 Task: Create a rule when a due date between working days from now is moved in a card by anyone except me.
Action: Mouse moved to (1185, 98)
Screenshot: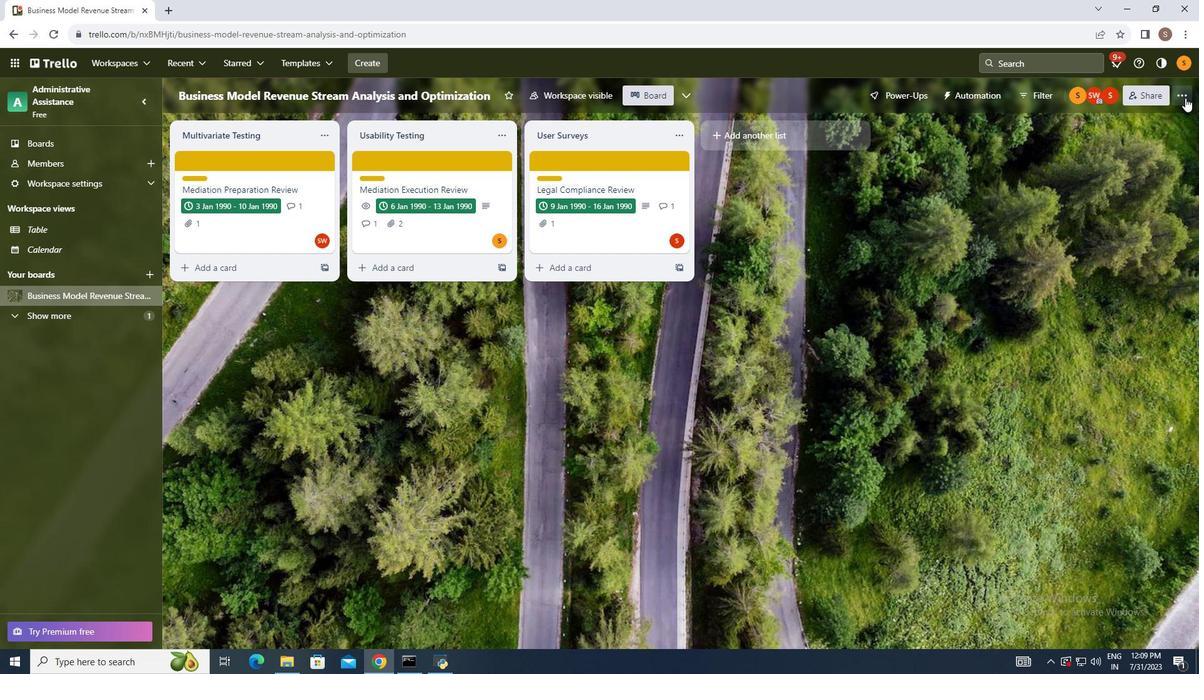 
Action: Mouse pressed left at (1185, 98)
Screenshot: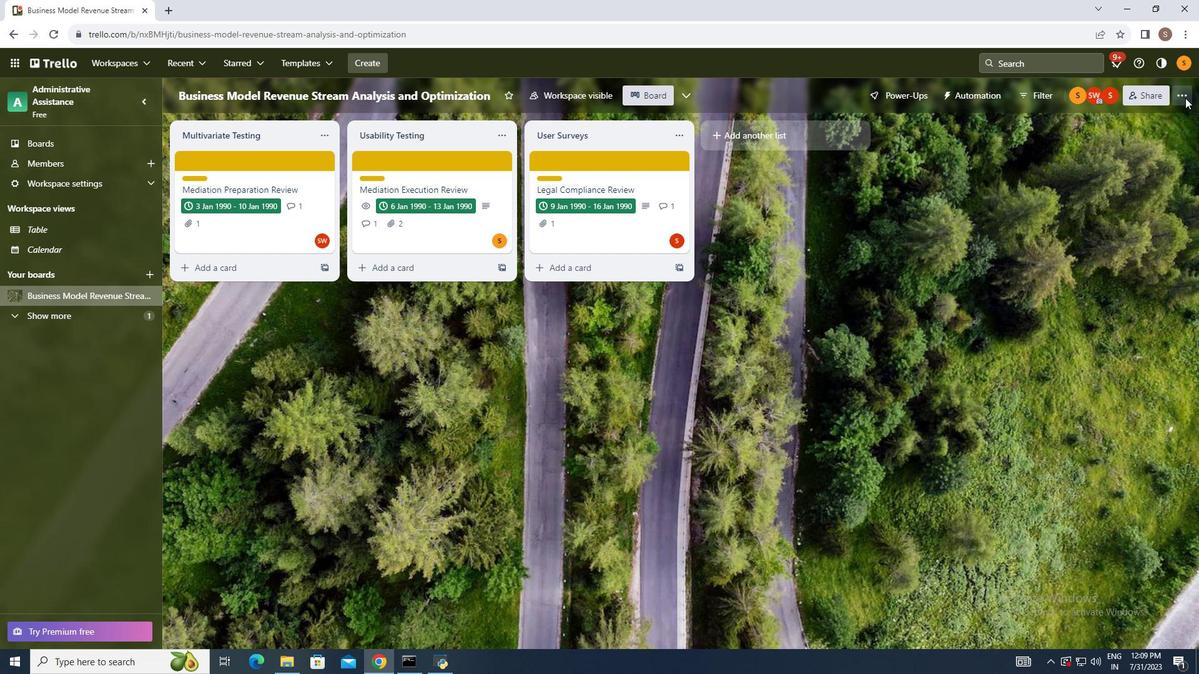 
Action: Mouse moved to (1099, 251)
Screenshot: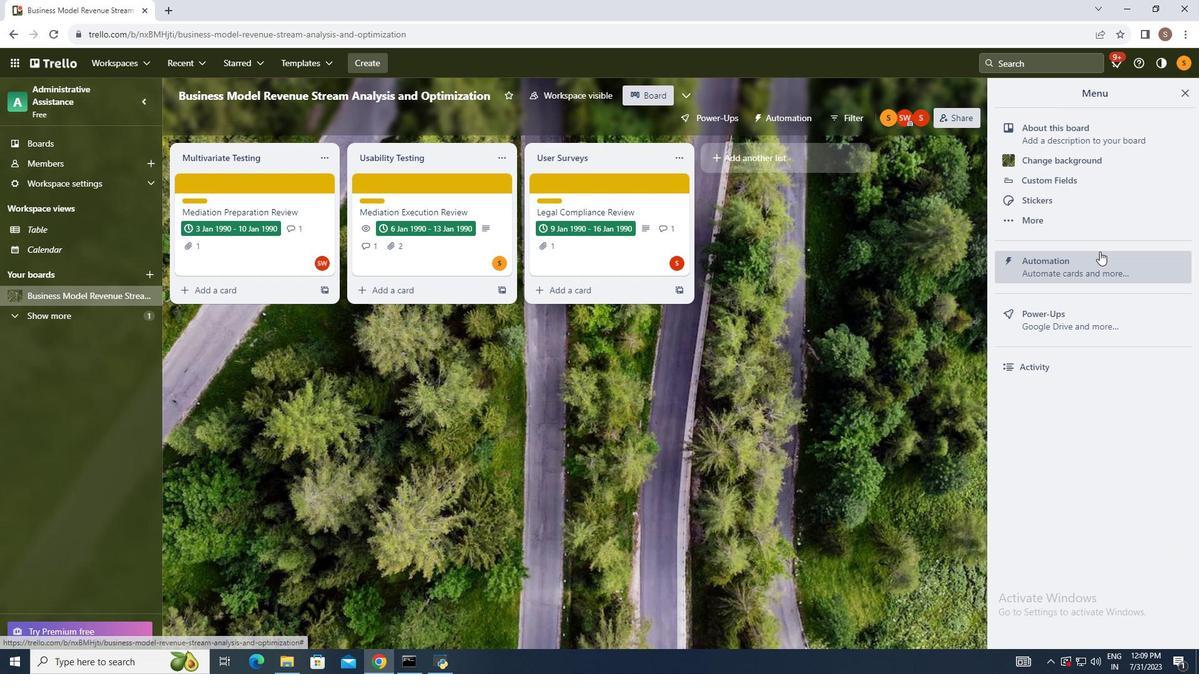 
Action: Mouse pressed left at (1099, 251)
Screenshot: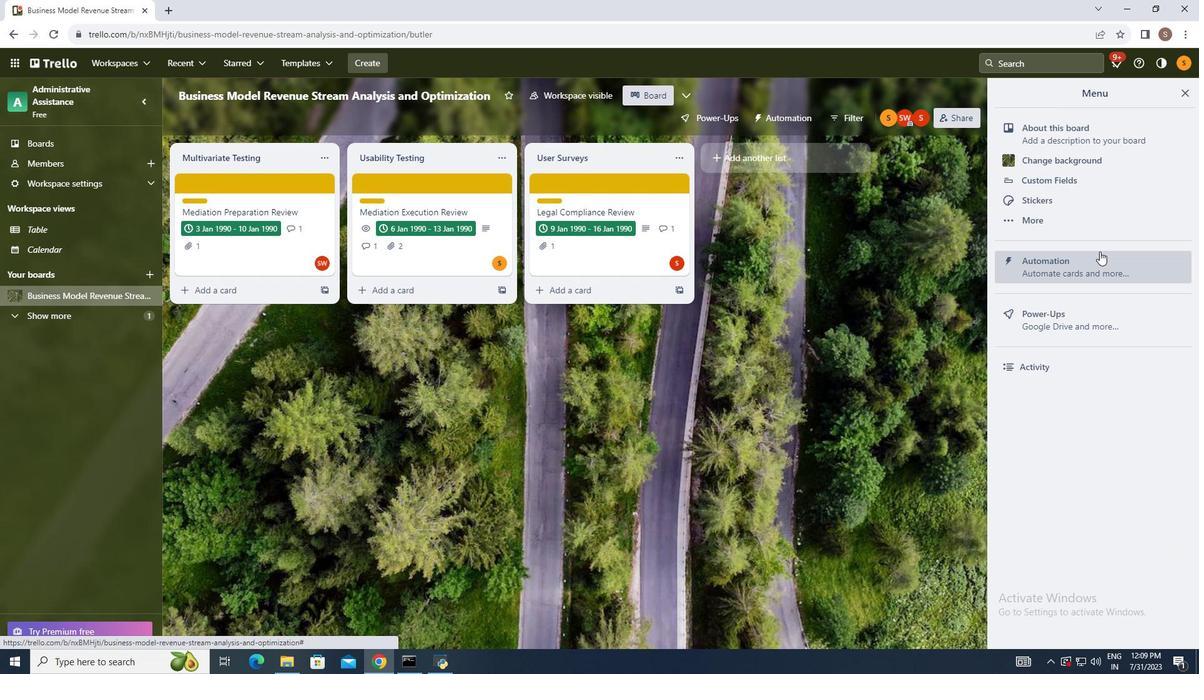 
Action: Mouse moved to (231, 236)
Screenshot: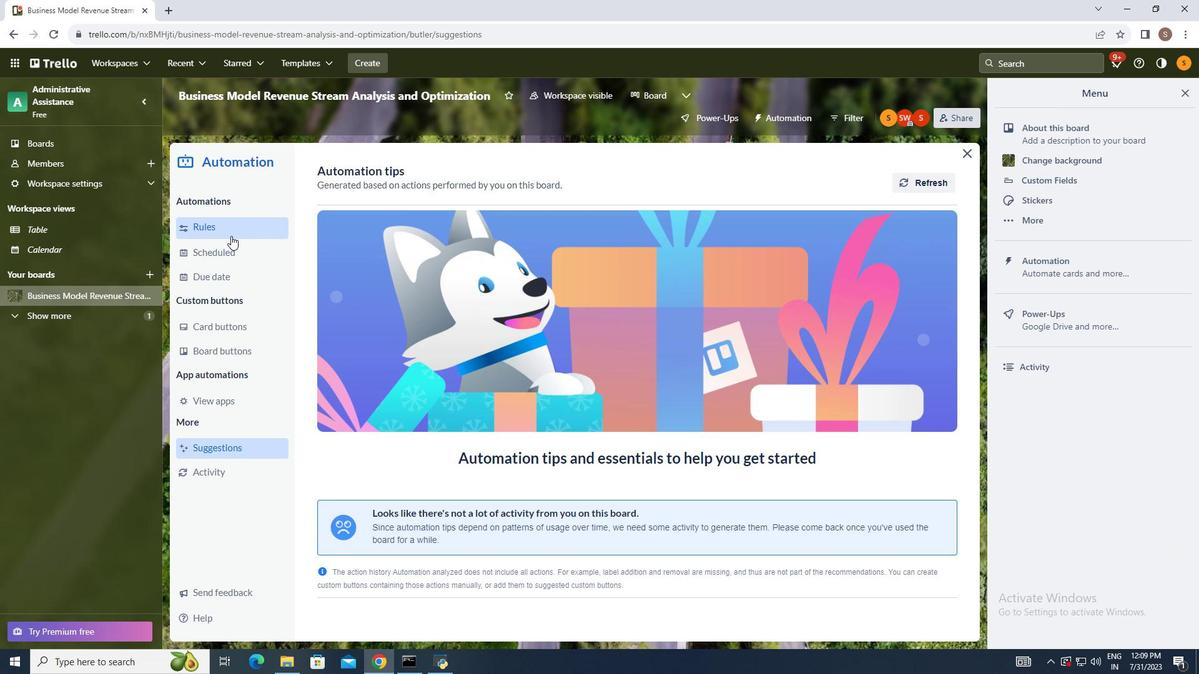 
Action: Mouse pressed left at (231, 236)
Screenshot: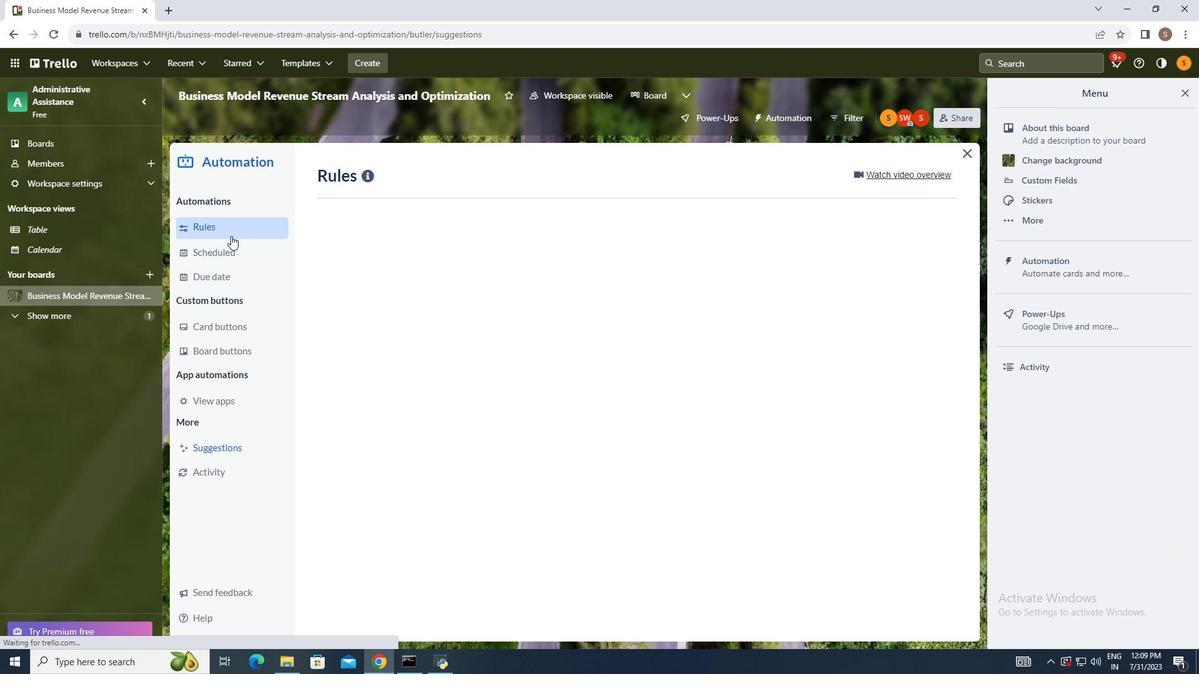 
Action: Mouse moved to (843, 176)
Screenshot: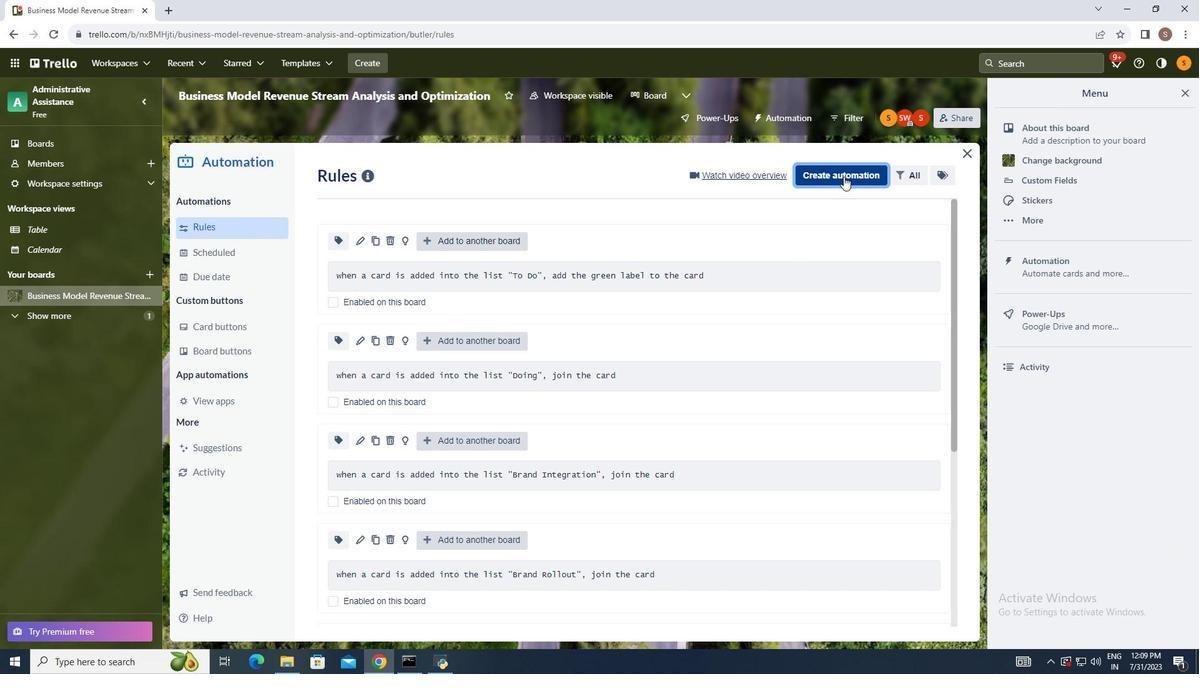 
Action: Mouse pressed left at (843, 176)
Screenshot: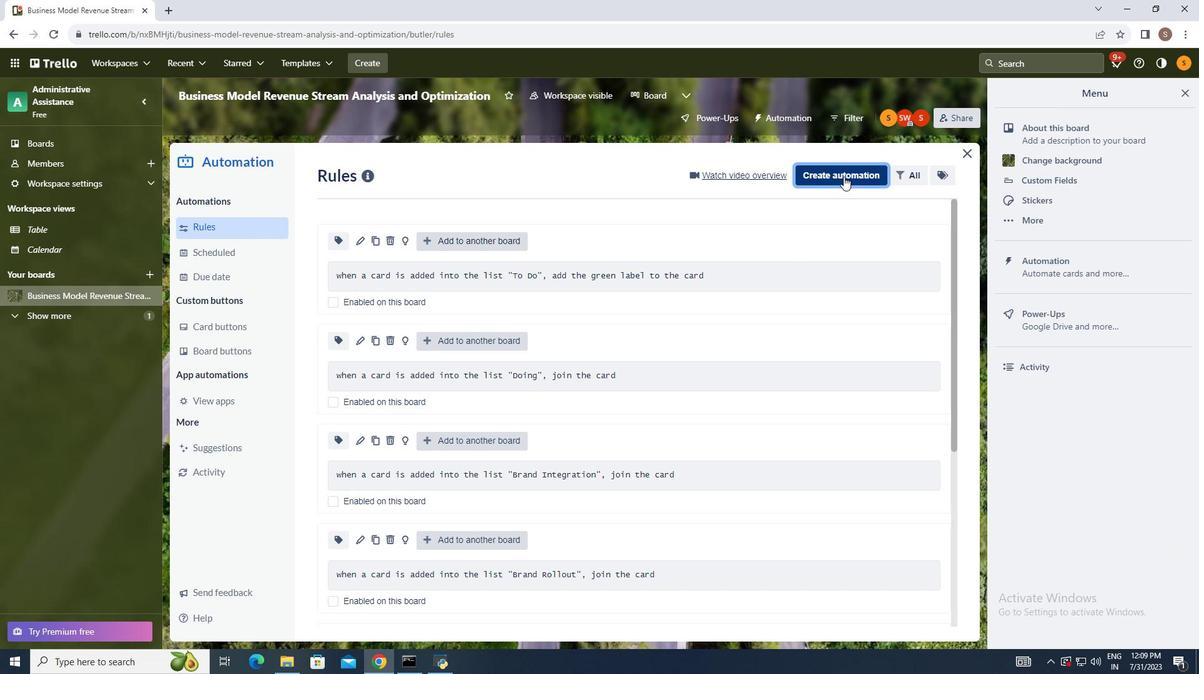 
Action: Mouse moved to (641, 296)
Screenshot: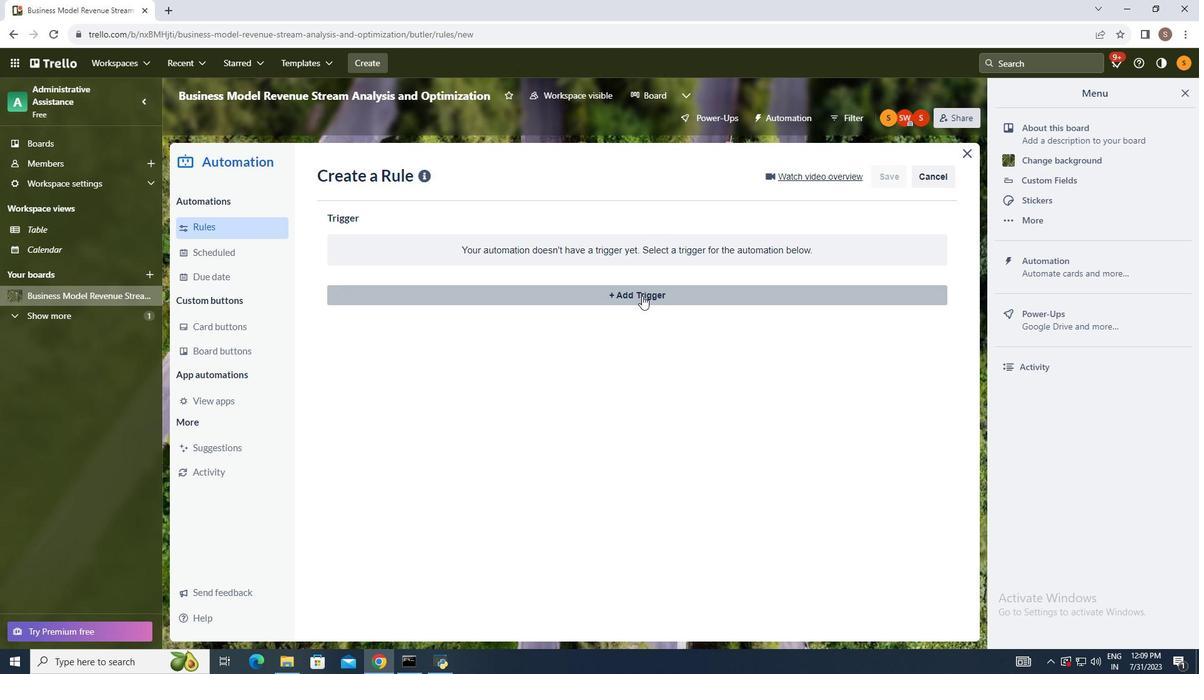 
Action: Mouse pressed left at (641, 296)
Screenshot: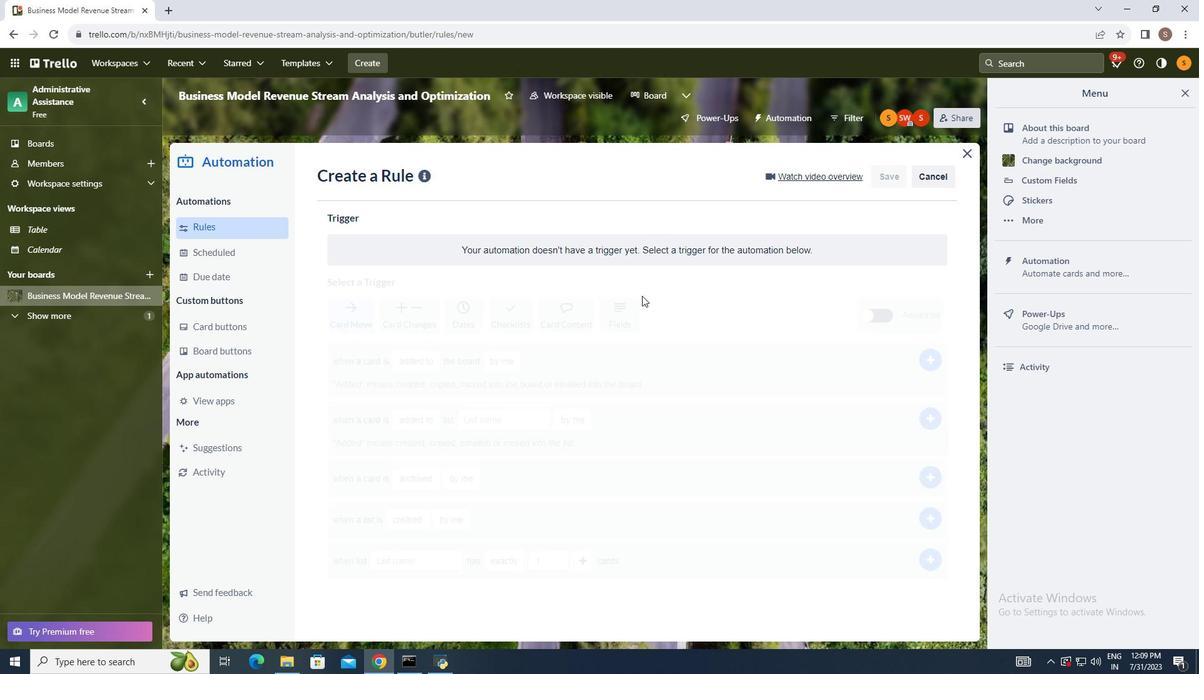 
Action: Mouse moved to (466, 335)
Screenshot: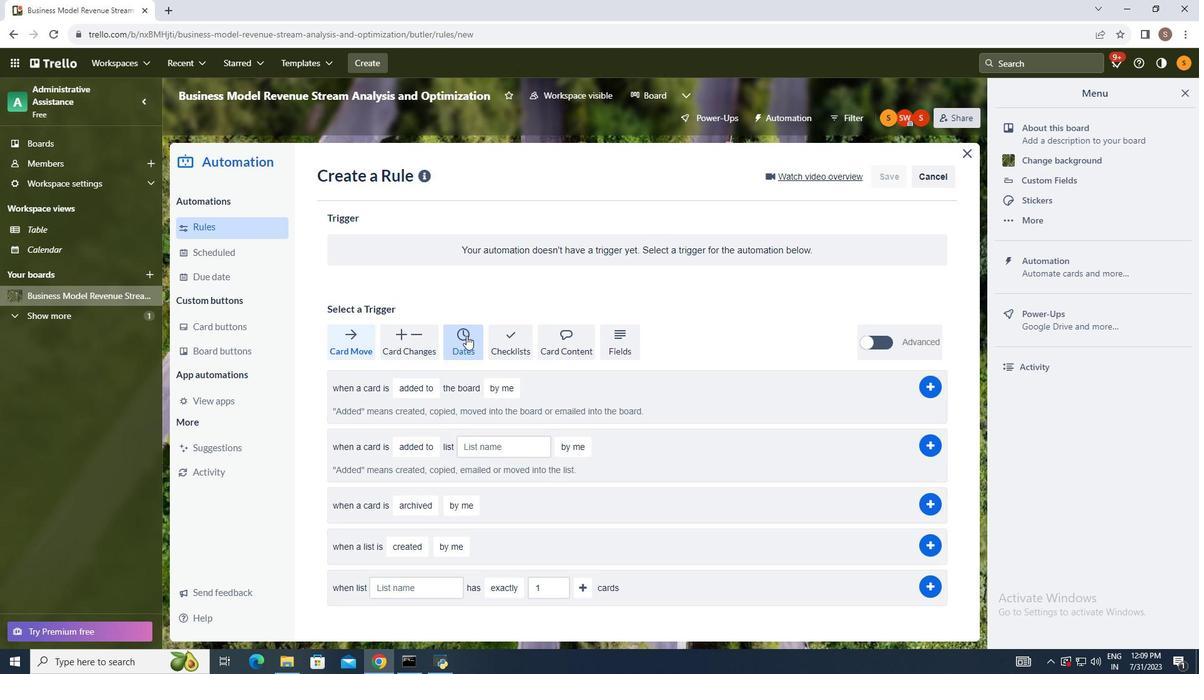 
Action: Mouse pressed left at (466, 335)
Screenshot: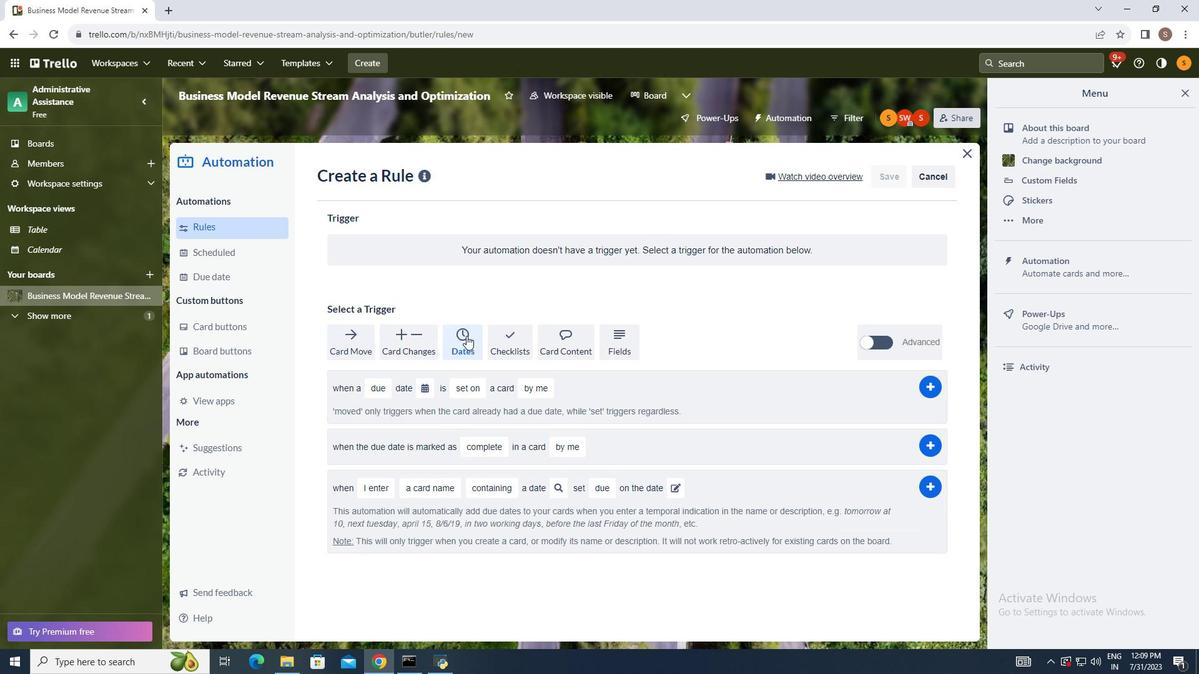 
Action: Mouse moved to (375, 389)
Screenshot: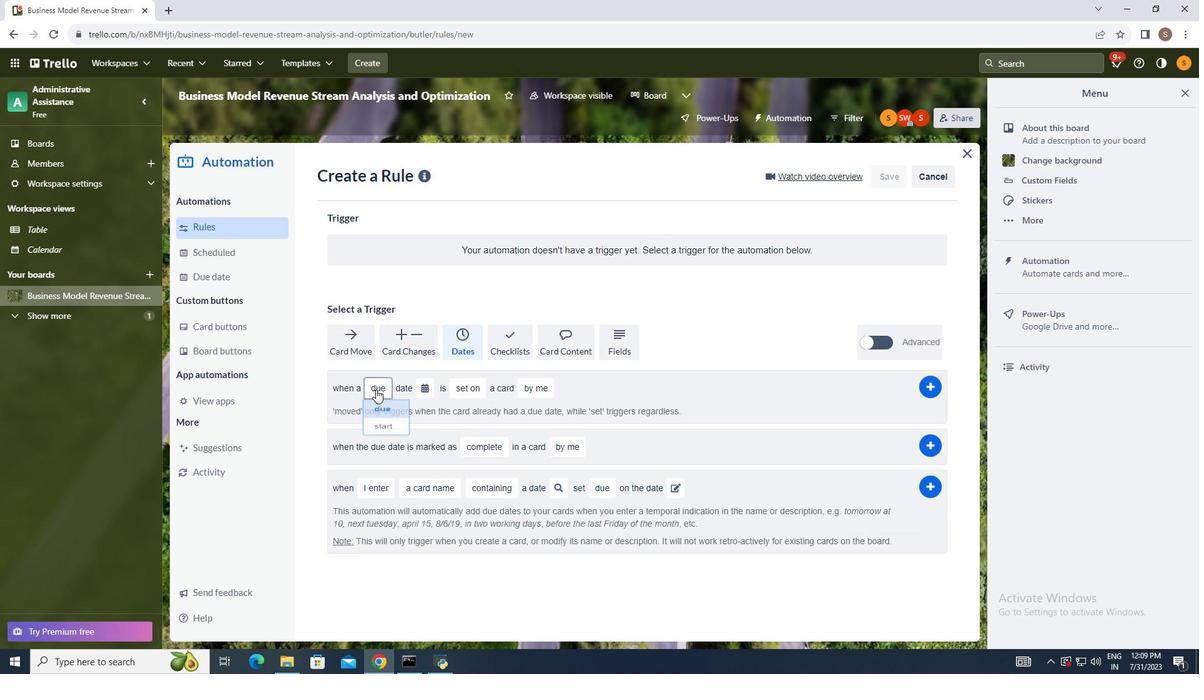
Action: Mouse pressed left at (375, 389)
Screenshot: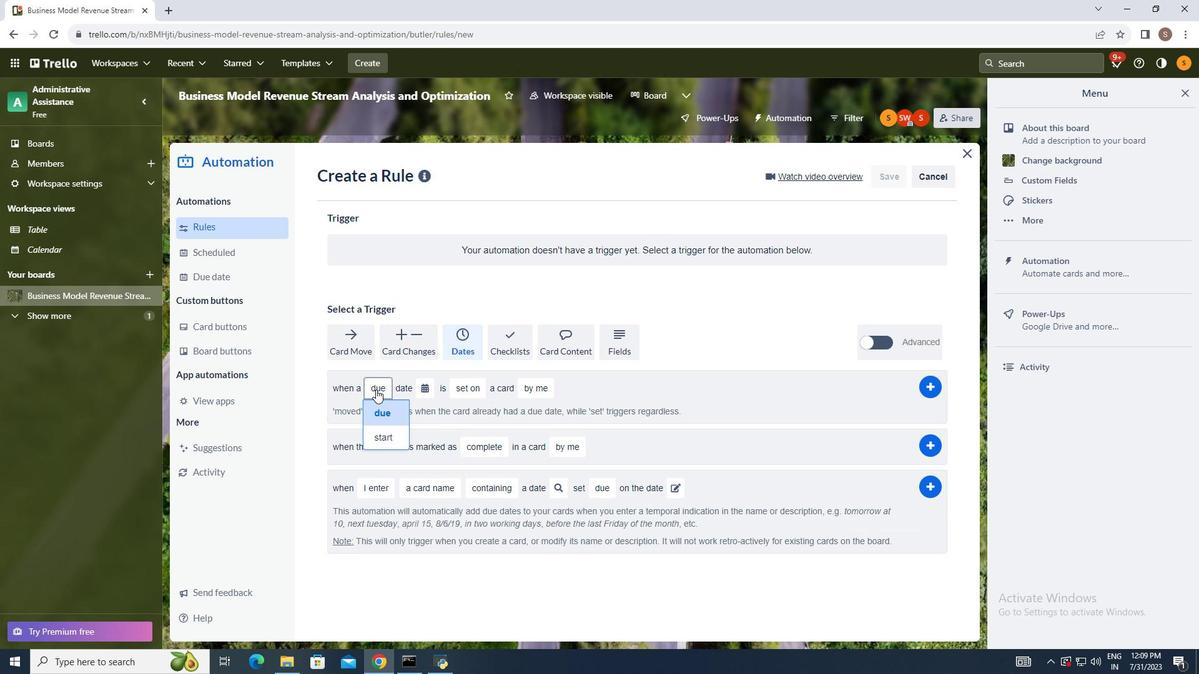 
Action: Mouse moved to (382, 414)
Screenshot: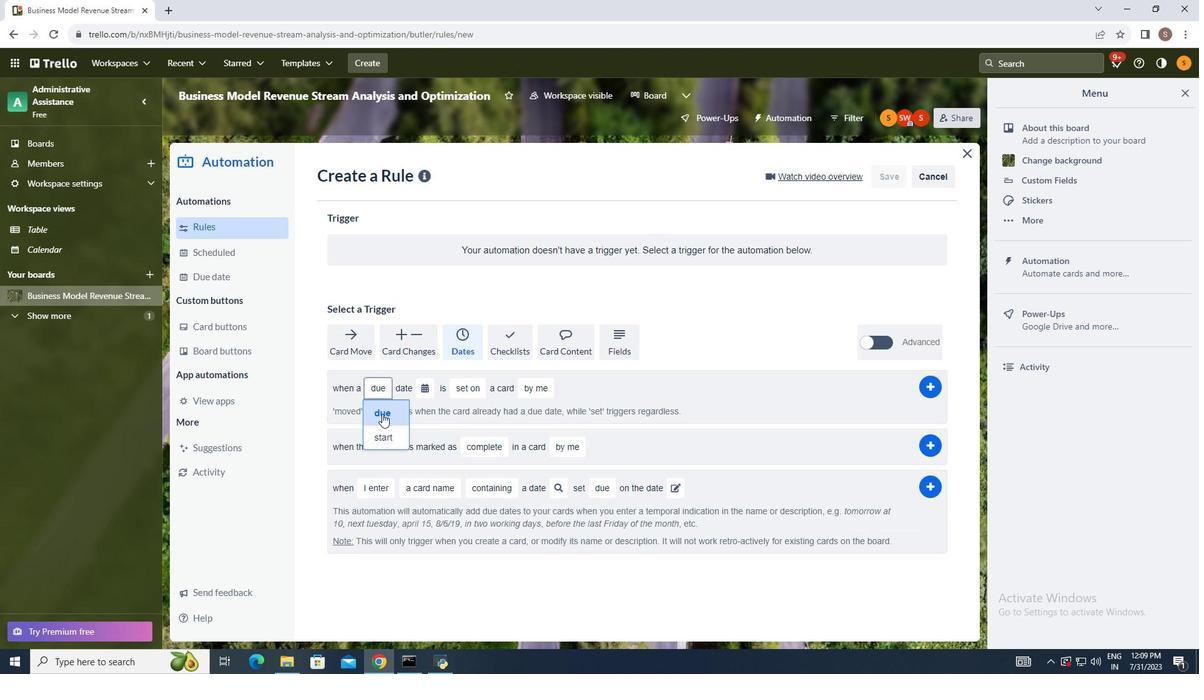 
Action: Mouse pressed left at (382, 414)
Screenshot: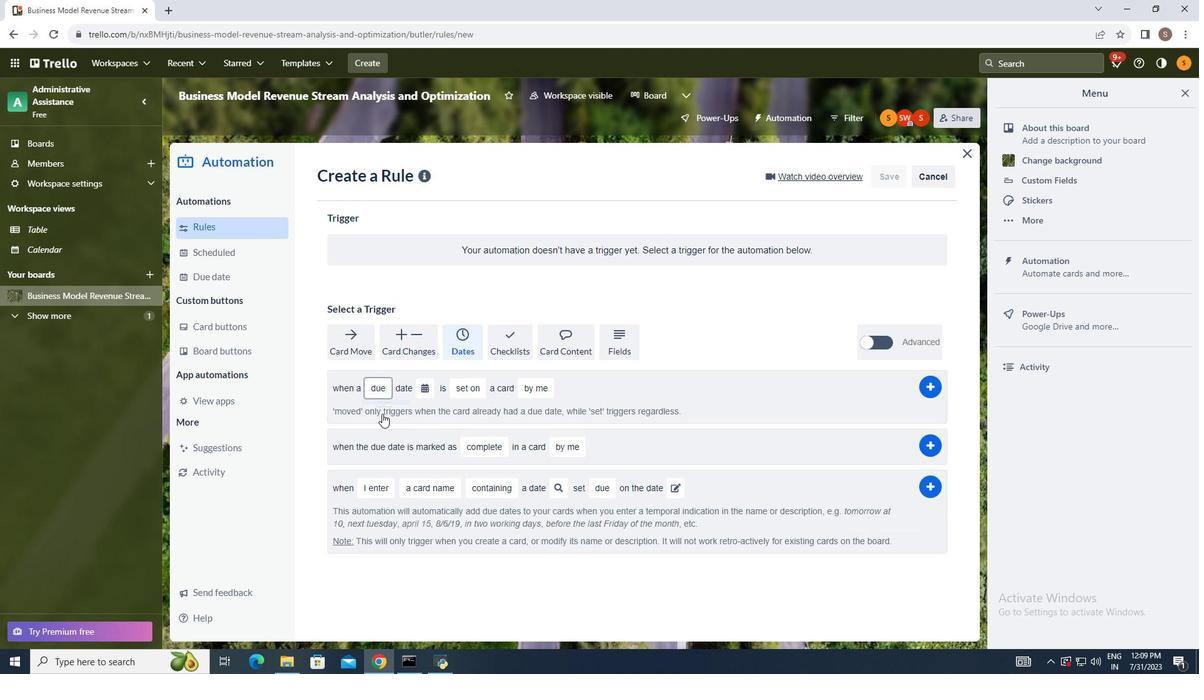 
Action: Mouse moved to (423, 390)
Screenshot: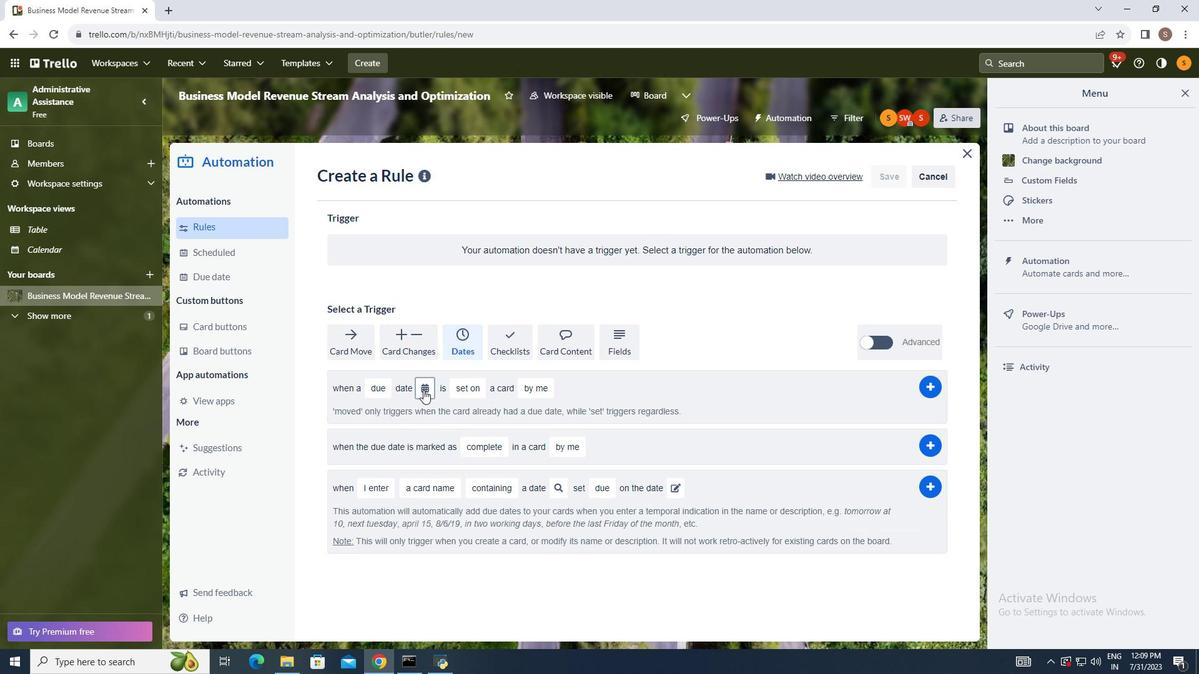
Action: Mouse pressed left at (423, 390)
Screenshot: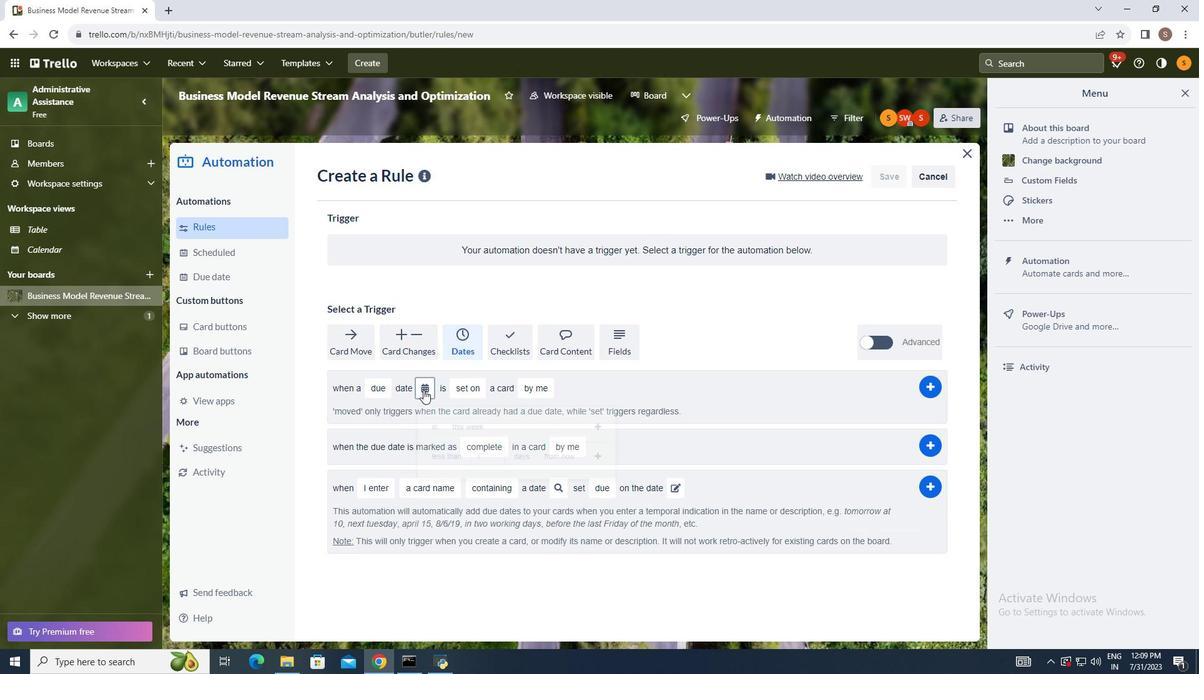 
Action: Mouse moved to (449, 473)
Screenshot: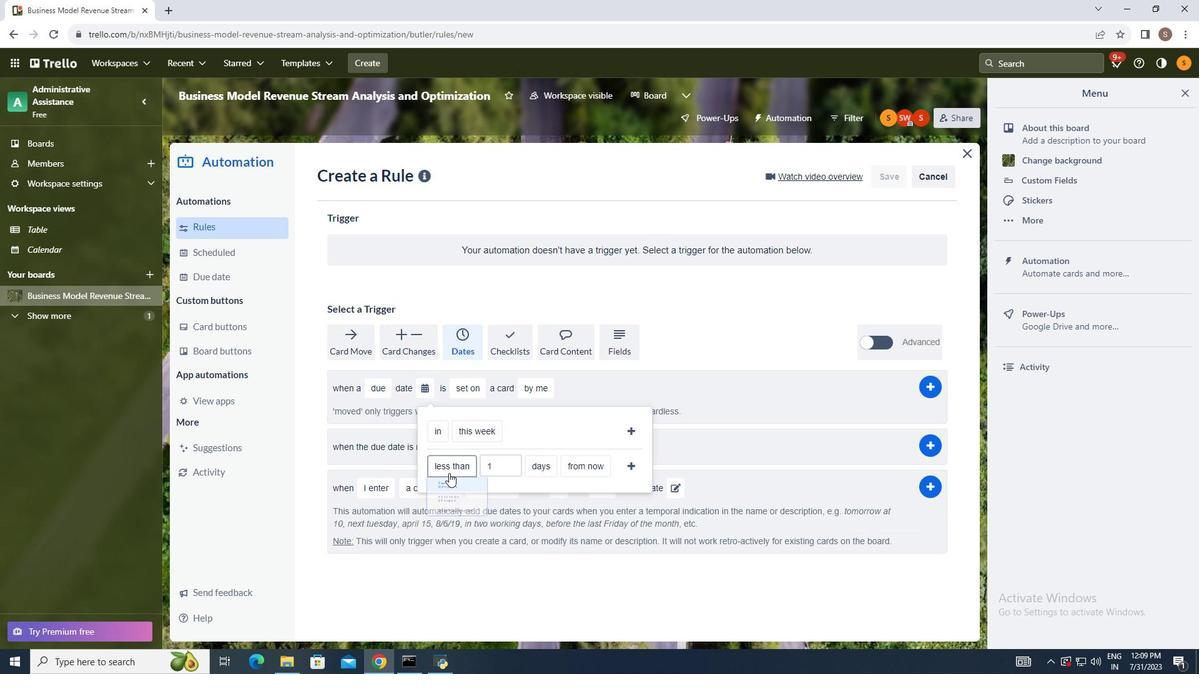 
Action: Mouse pressed left at (449, 473)
Screenshot: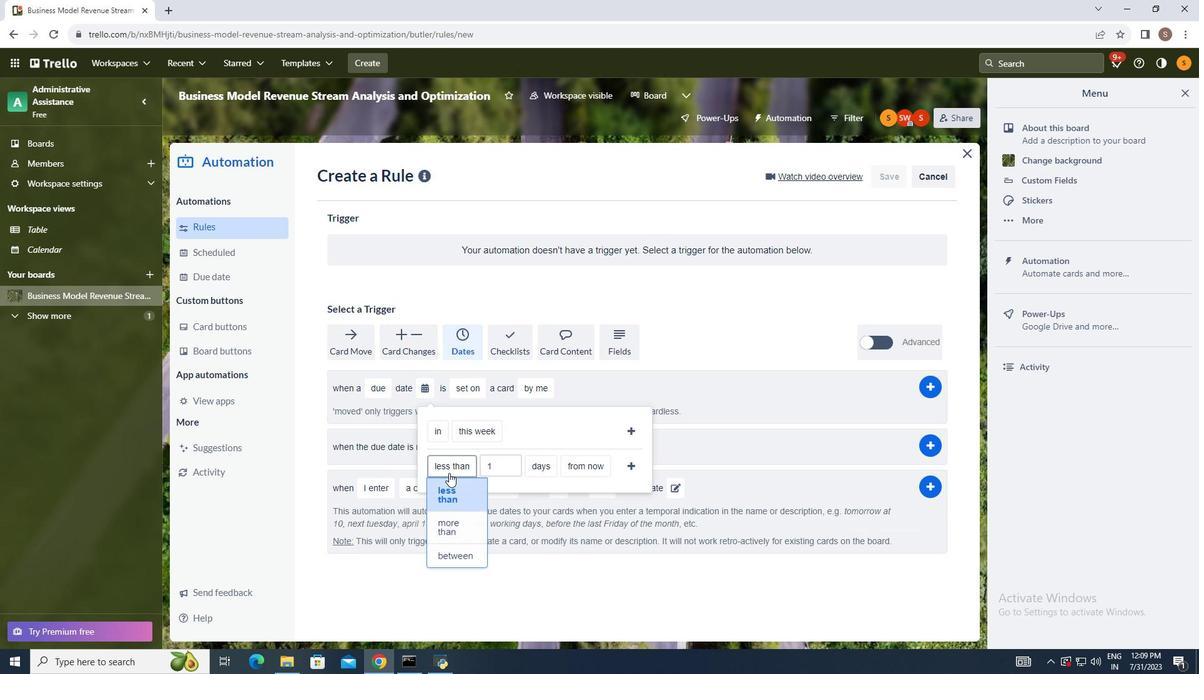 
Action: Mouse moved to (456, 555)
Screenshot: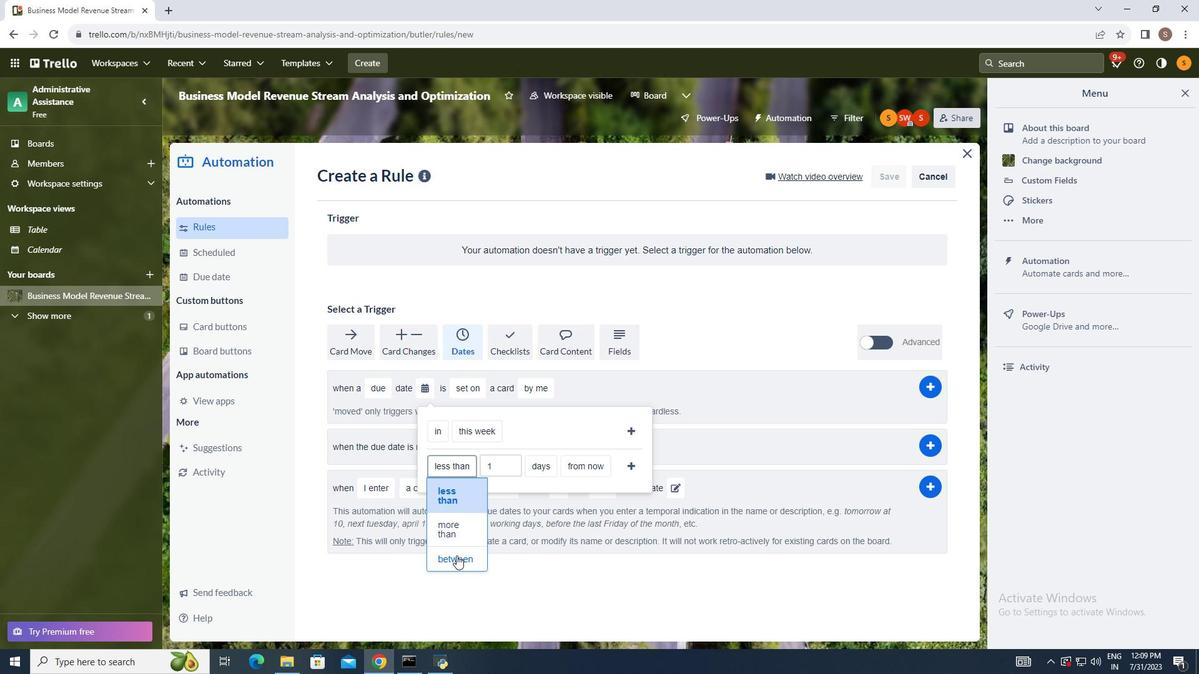 
Action: Mouse pressed left at (456, 555)
Screenshot: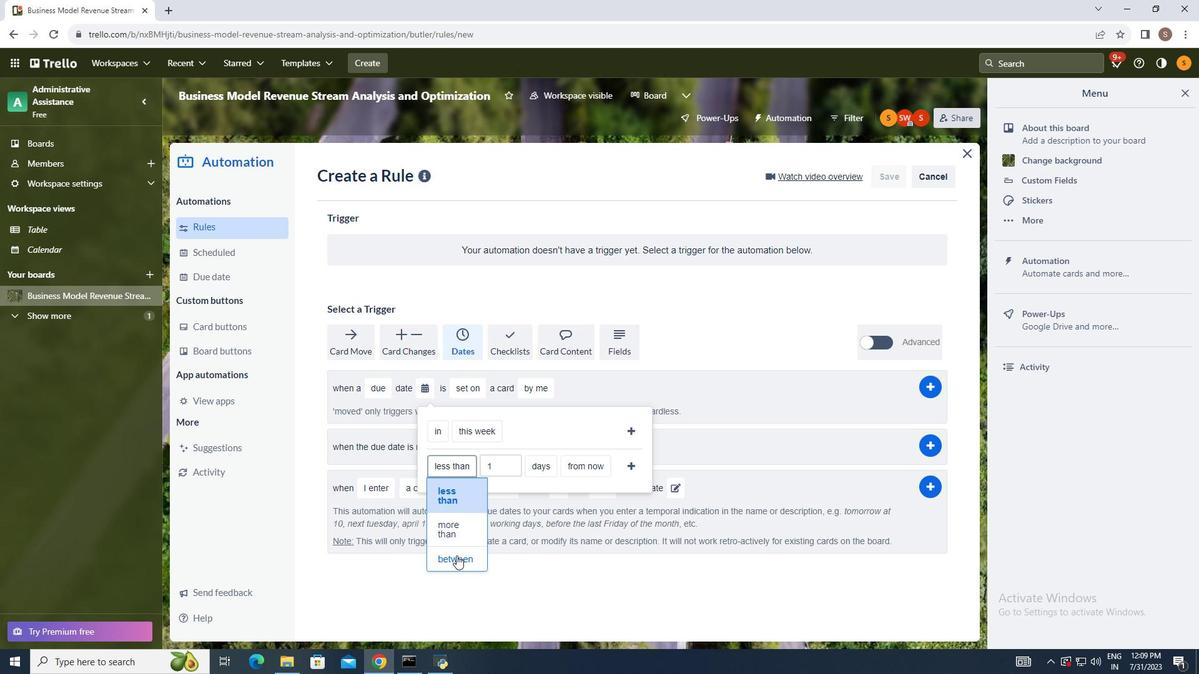 
Action: Mouse moved to (607, 467)
Screenshot: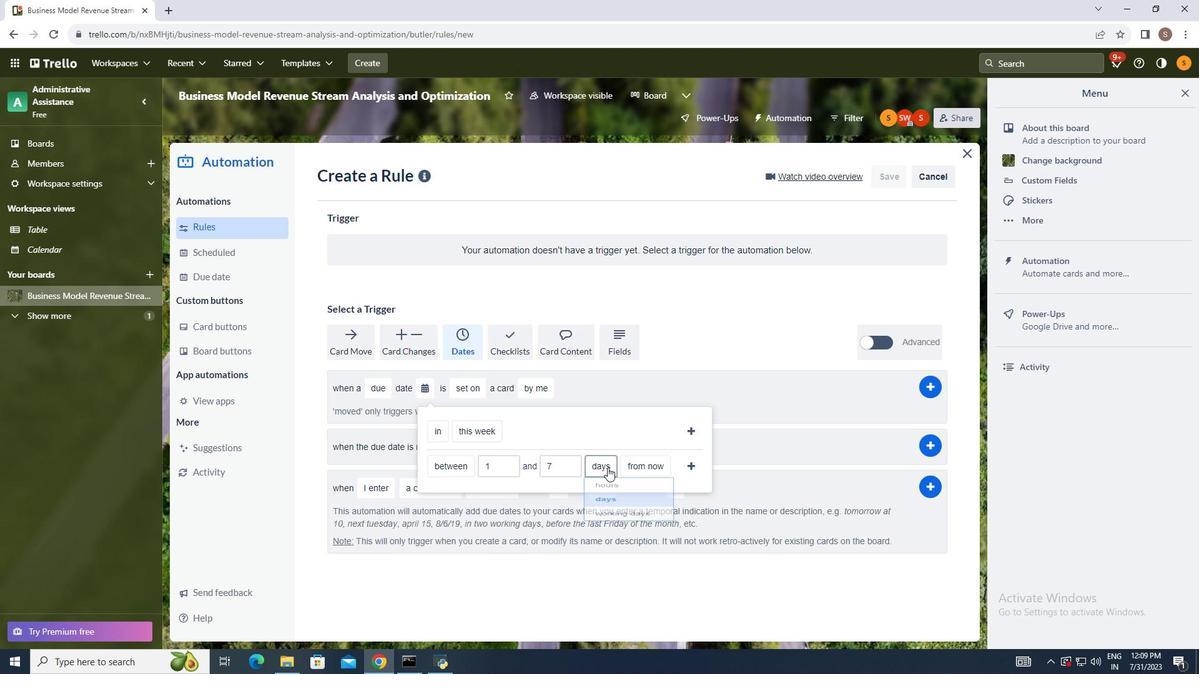 
Action: Mouse pressed left at (607, 467)
Screenshot: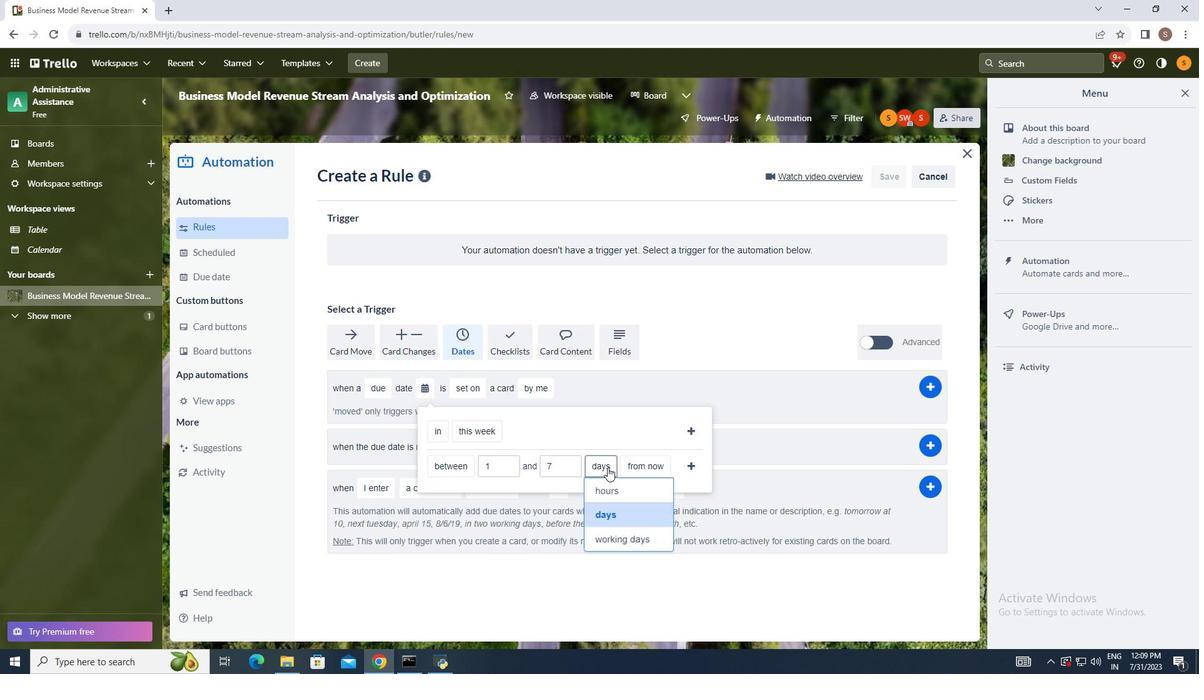 
Action: Mouse moved to (611, 535)
Screenshot: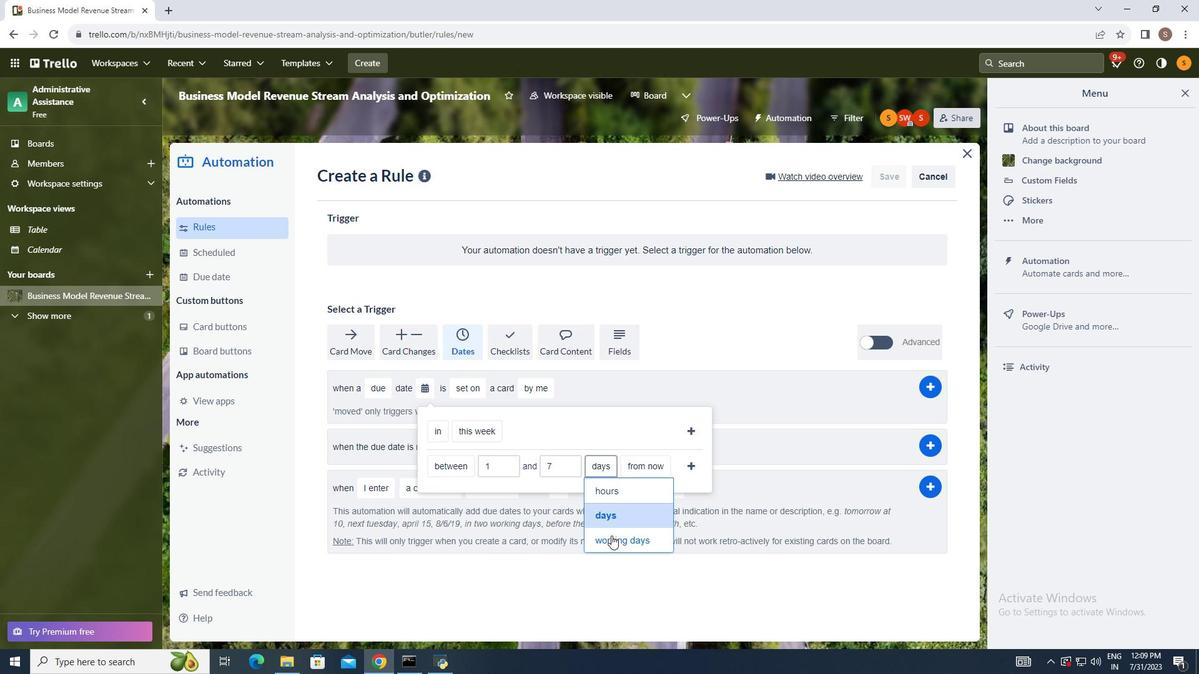 
Action: Mouse pressed left at (611, 535)
Screenshot: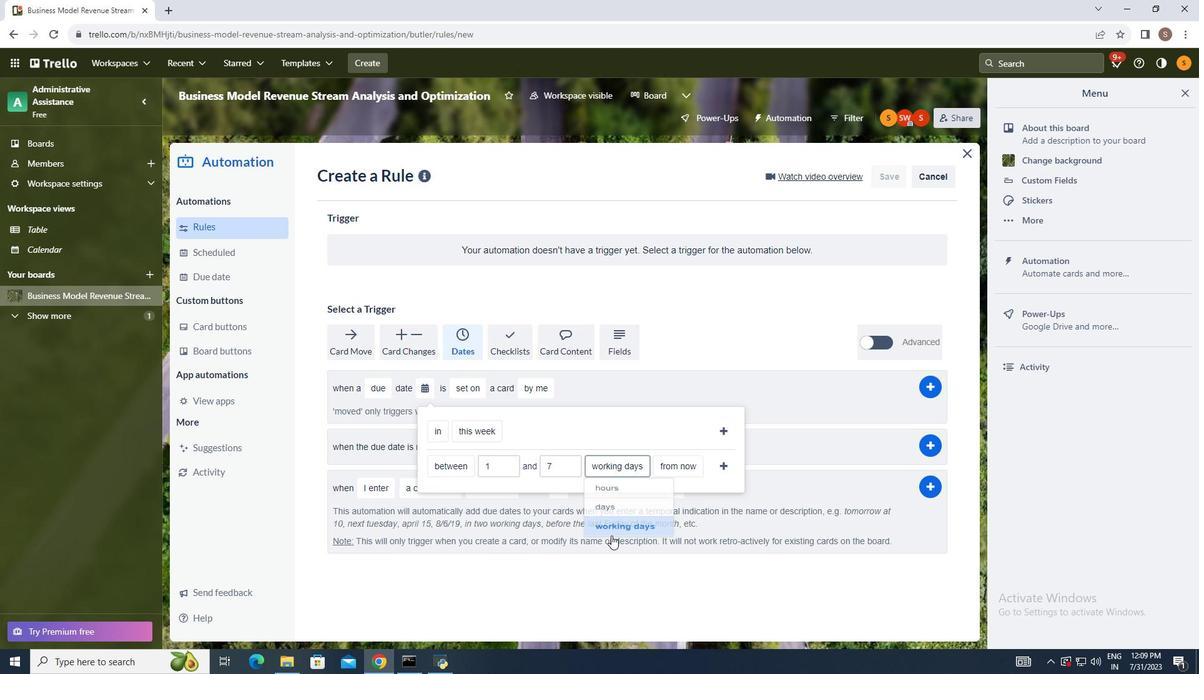 
Action: Mouse moved to (671, 463)
Screenshot: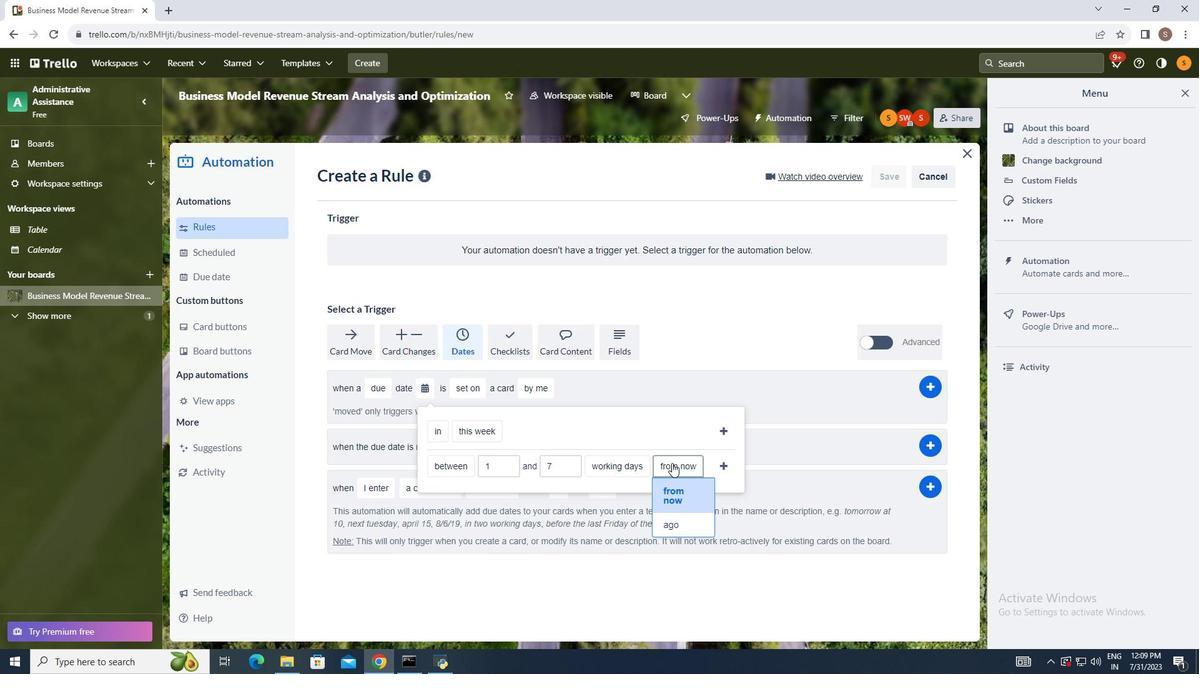 
Action: Mouse pressed left at (671, 463)
Screenshot: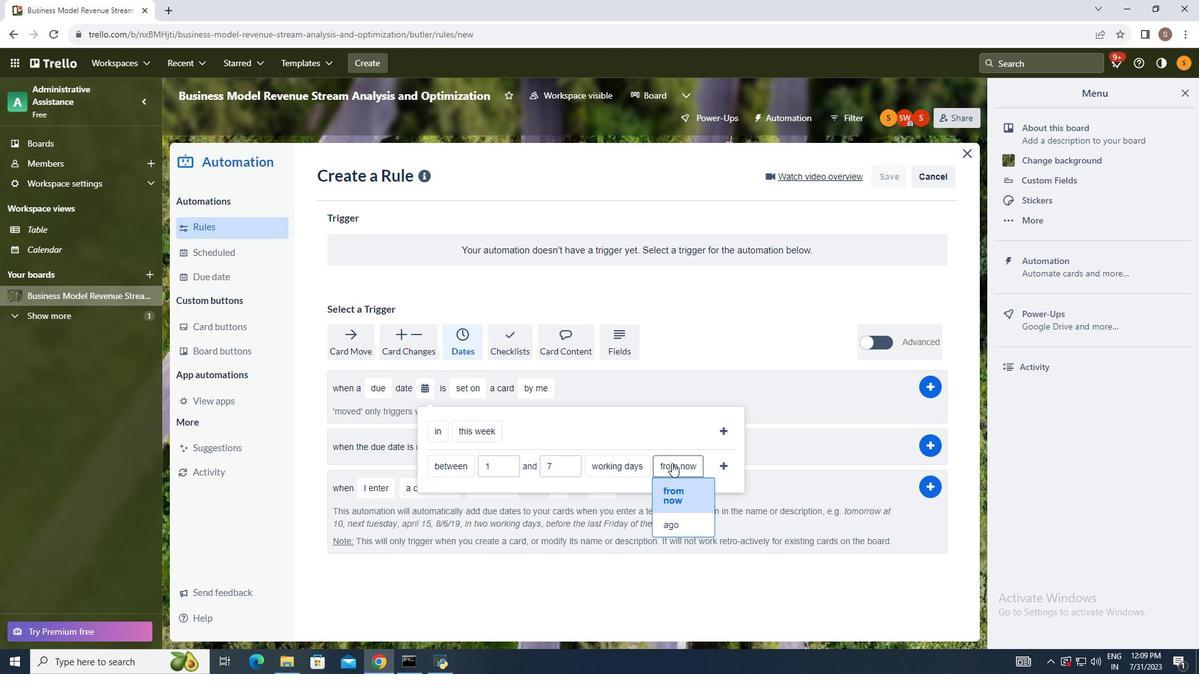 
Action: Mouse moved to (681, 492)
Screenshot: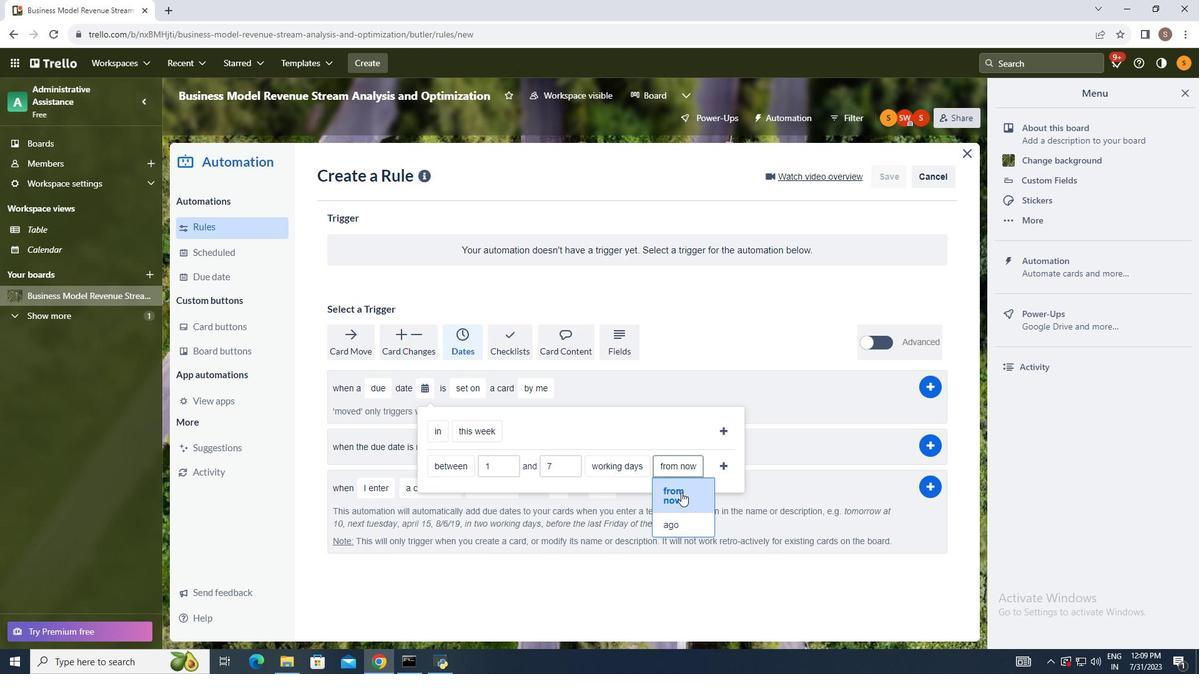 
Action: Mouse pressed left at (681, 492)
Screenshot: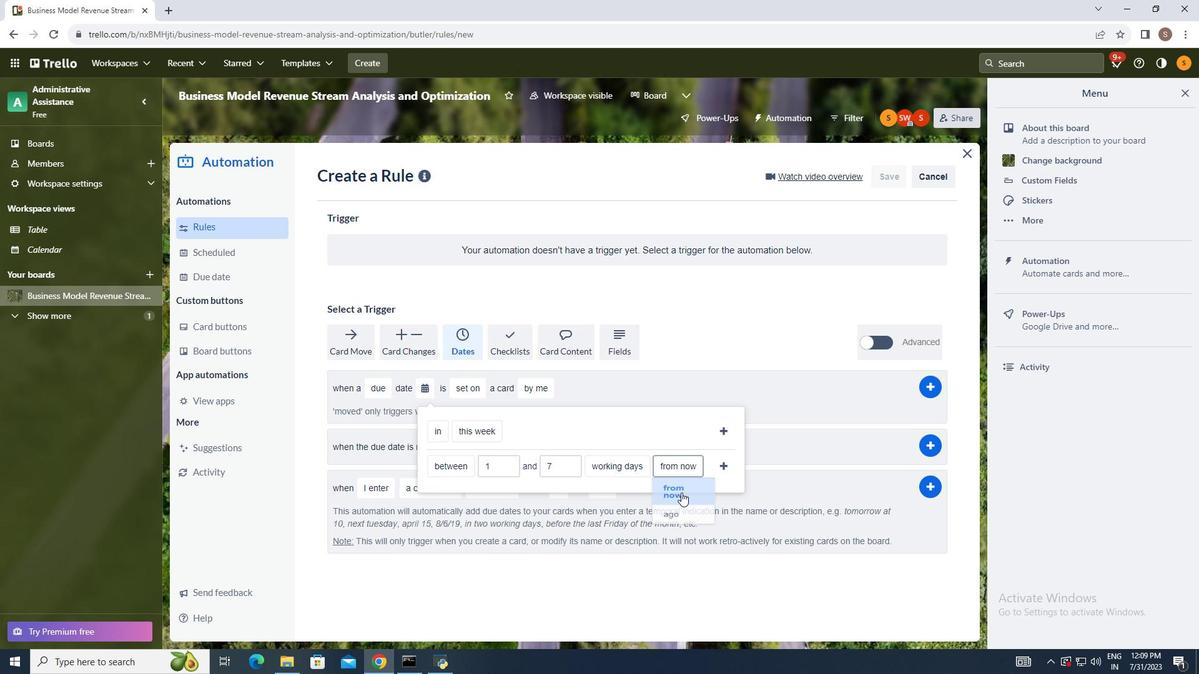 
Action: Mouse moved to (723, 468)
Screenshot: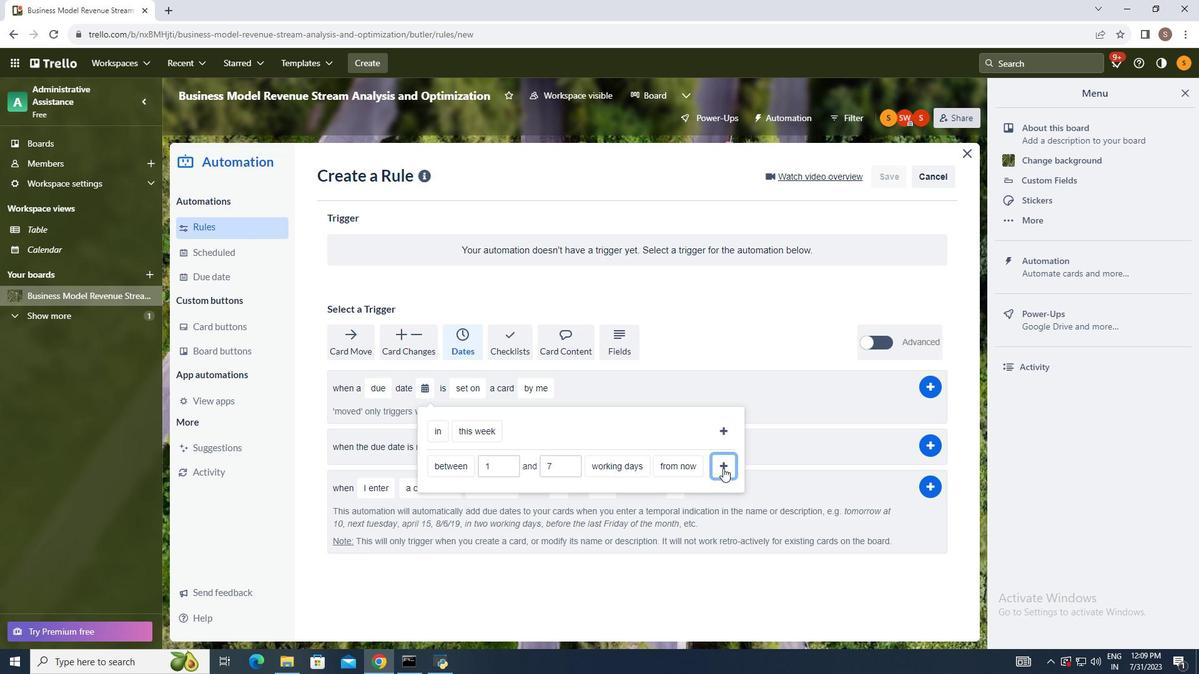 
Action: Mouse pressed left at (723, 468)
Screenshot: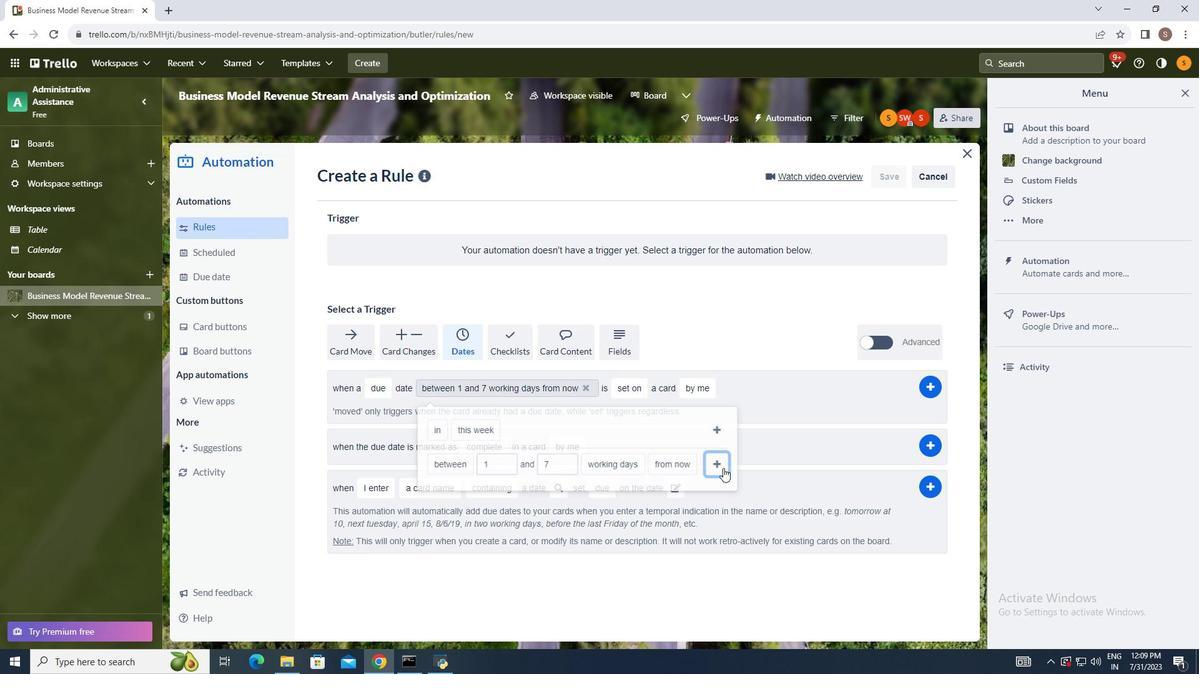 
Action: Mouse moved to (630, 395)
Screenshot: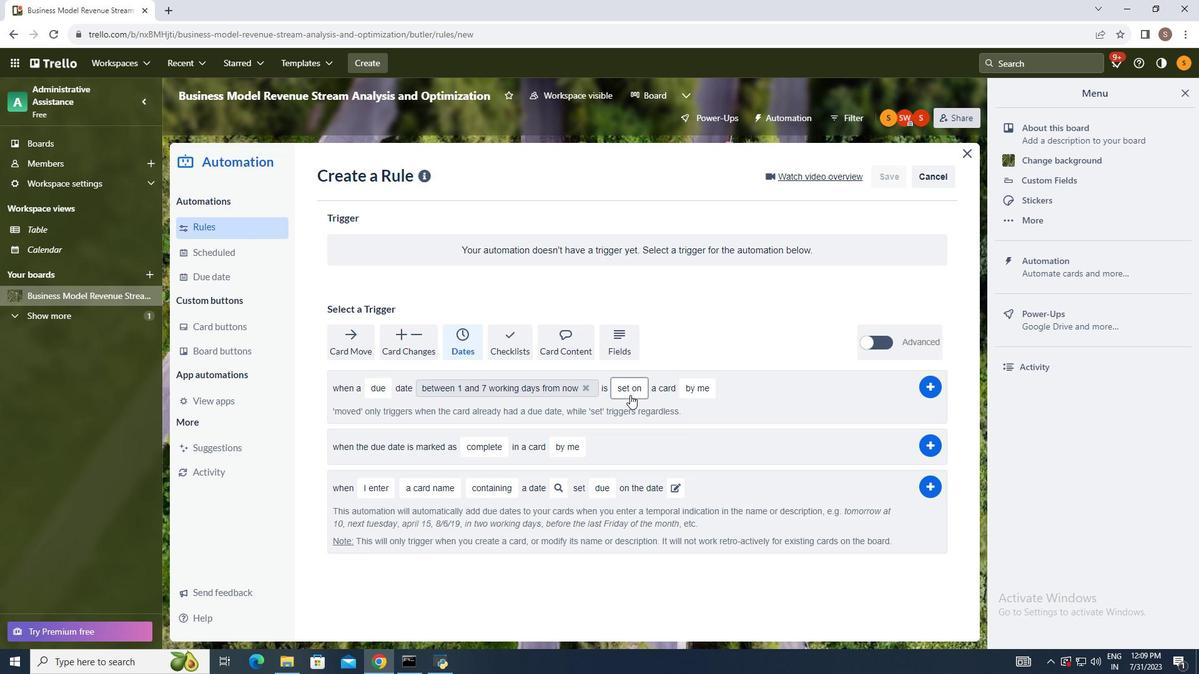 
Action: Mouse pressed left at (630, 395)
Screenshot: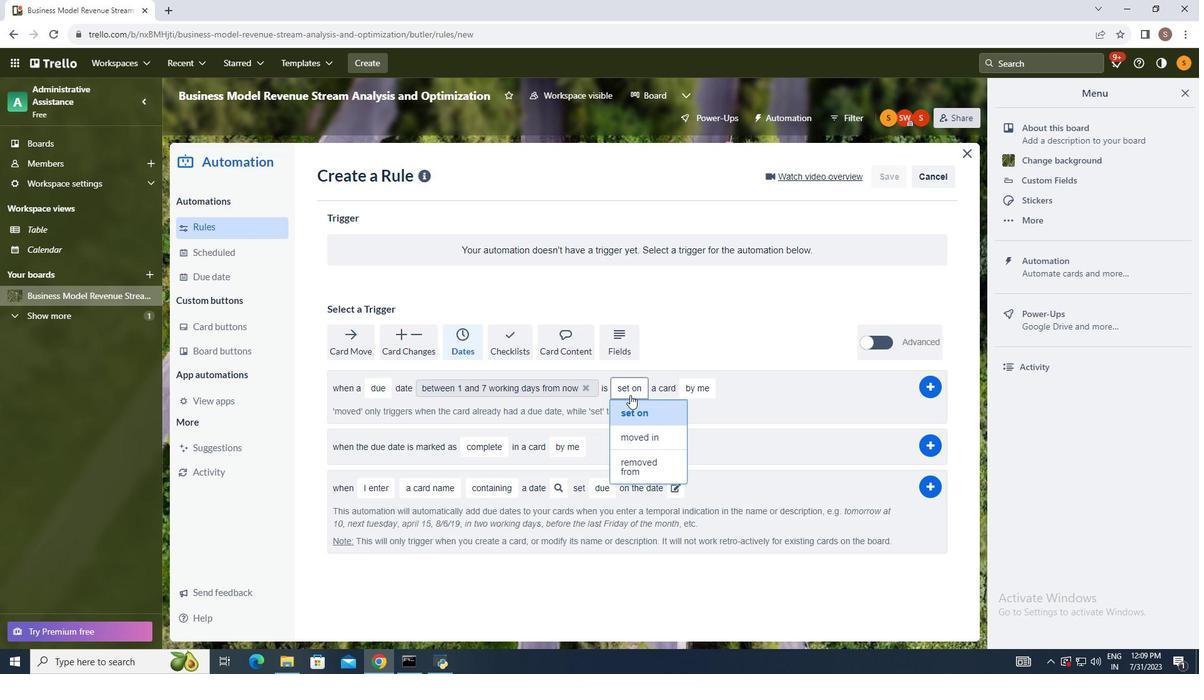 
Action: Mouse moved to (648, 440)
Screenshot: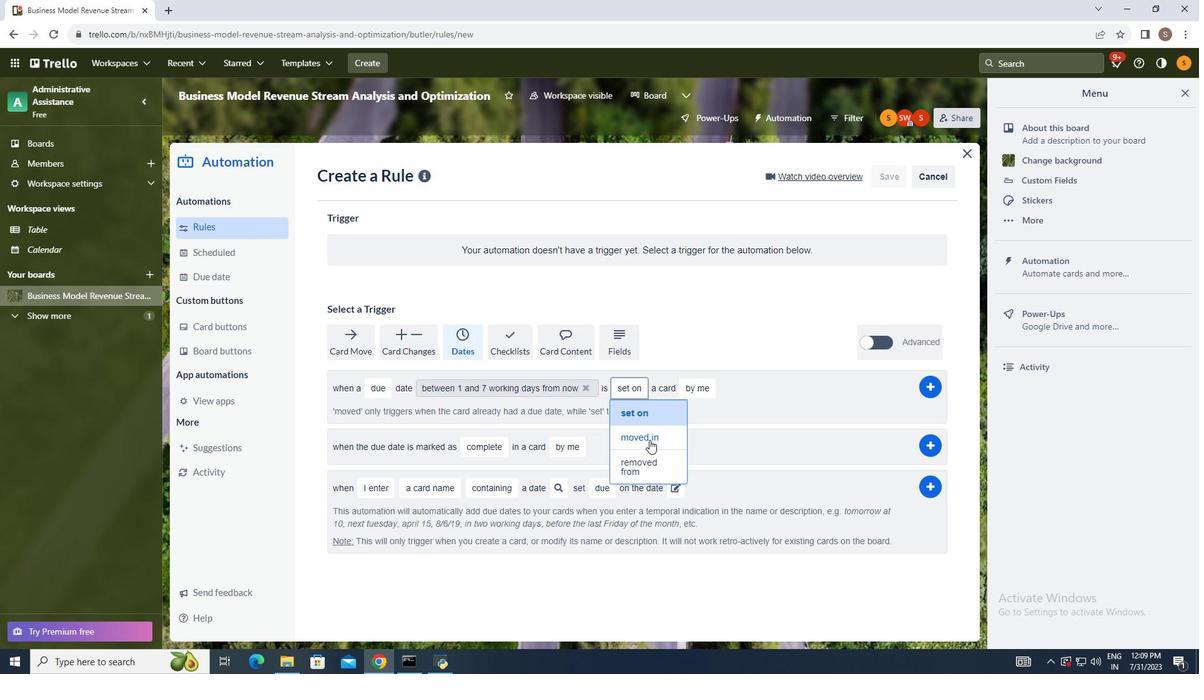 
Action: Mouse pressed left at (648, 440)
Screenshot: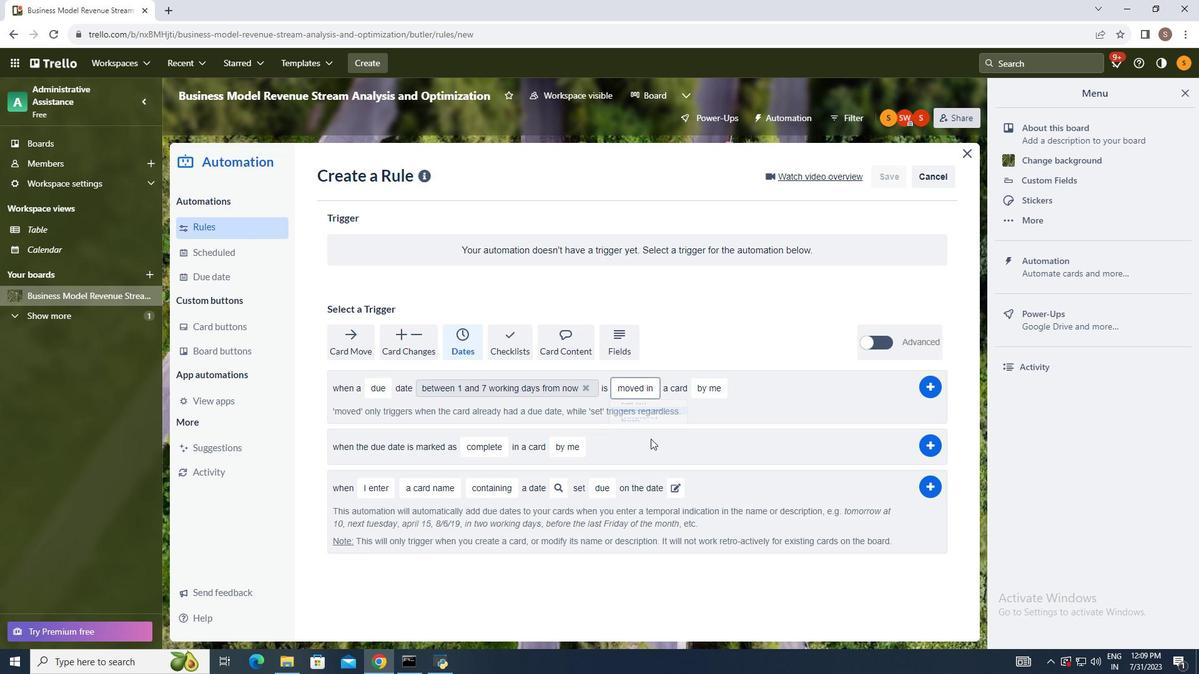 
Action: Mouse moved to (712, 389)
Screenshot: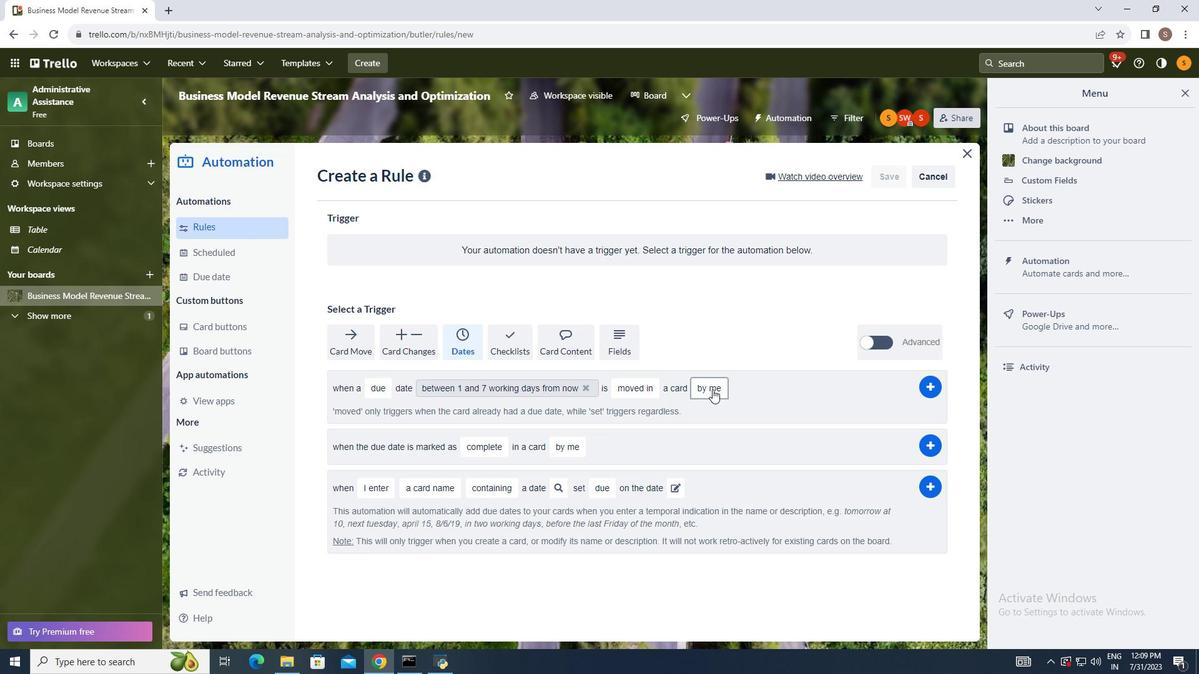 
Action: Mouse pressed left at (712, 389)
Screenshot: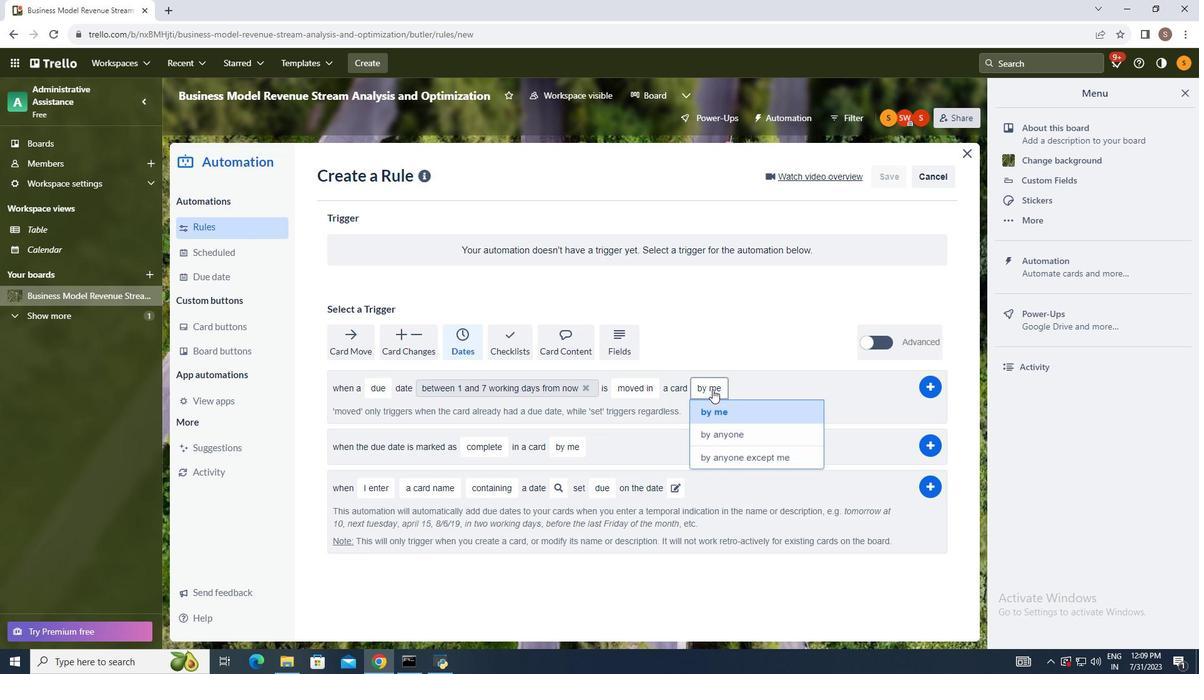 
Action: Mouse moved to (743, 464)
Screenshot: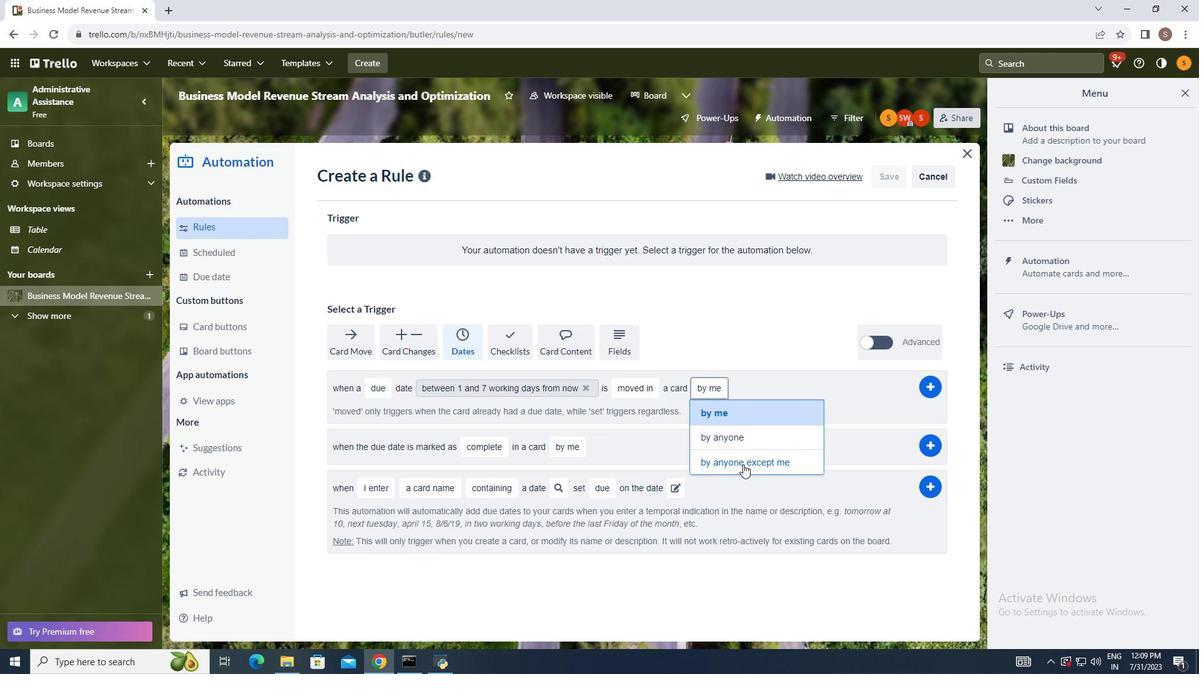 
Action: Mouse pressed left at (743, 464)
Screenshot: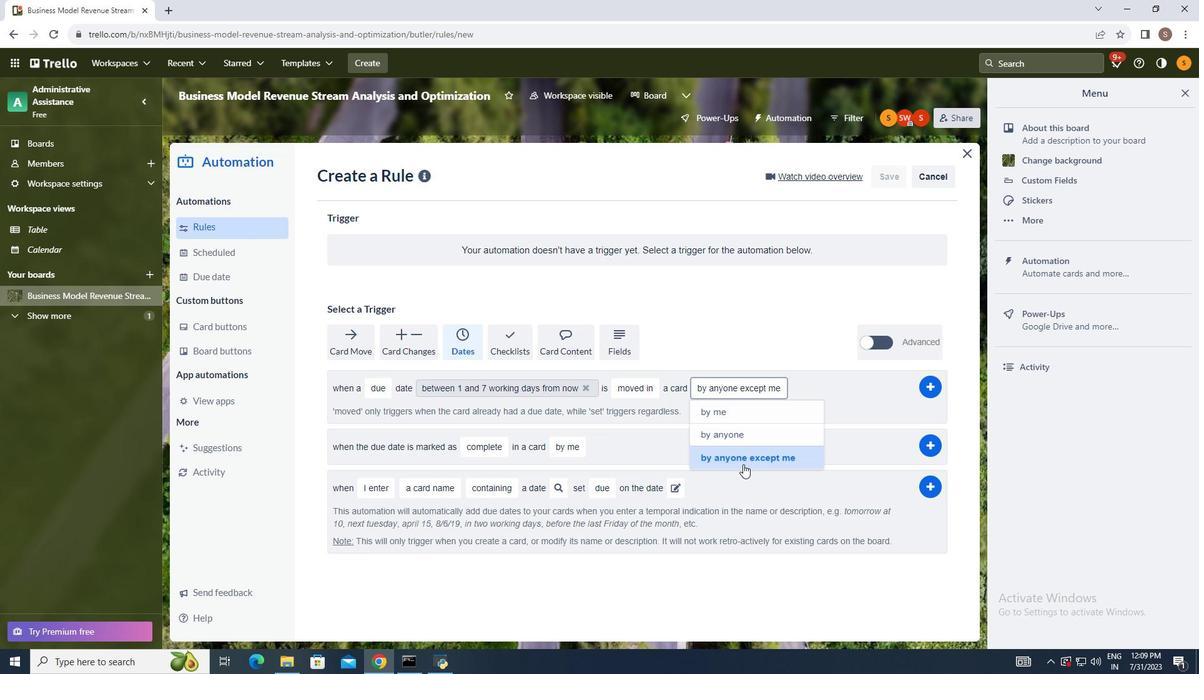 
Action: Mouse moved to (763, 452)
Screenshot: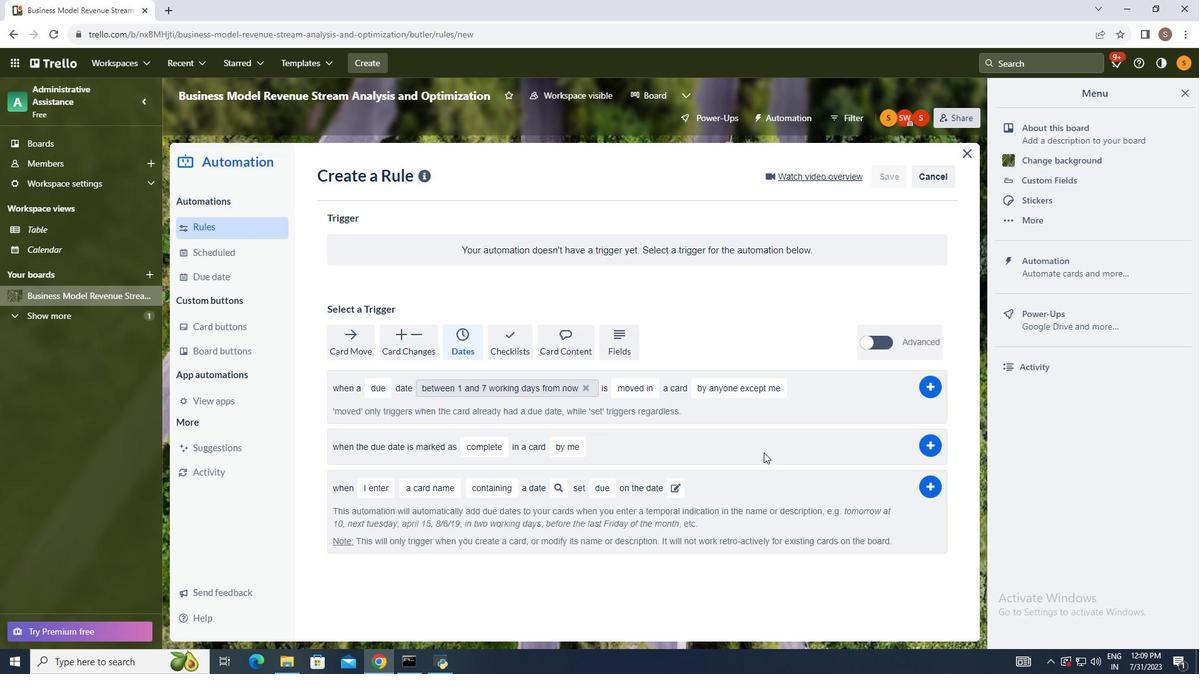 
